 Task: Create Card Event Execution in Board Thought Leadership to Workspace Creative Services. Create Card Financial Performance Review in Board Event Marketing to Workspace Creative Services. Create Card Event Execution in Board Employee Performance Management and Evaluation to Workspace Creative Services
Action: Mouse moved to (56, 290)
Screenshot: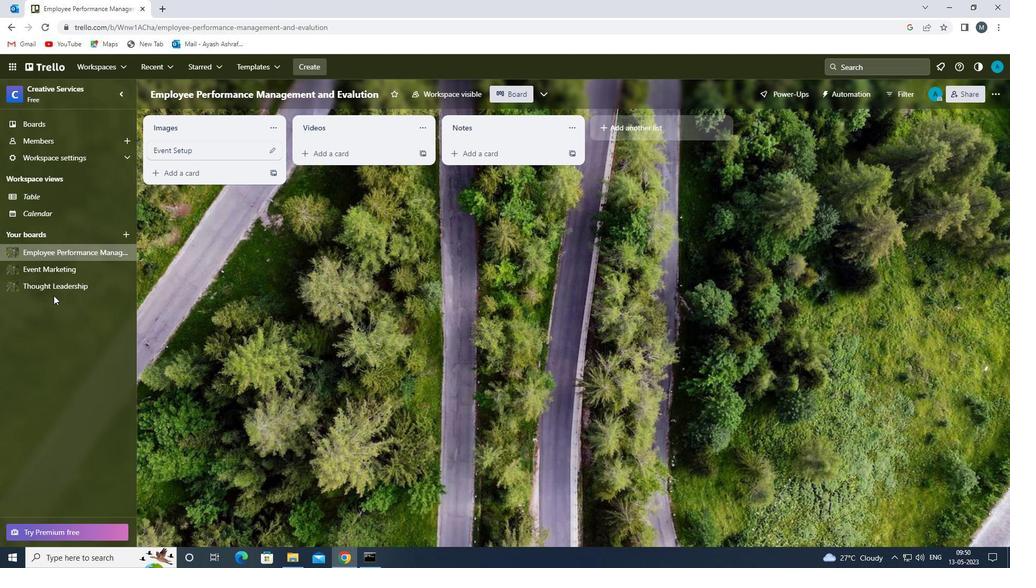 
Action: Mouse pressed left at (56, 290)
Screenshot: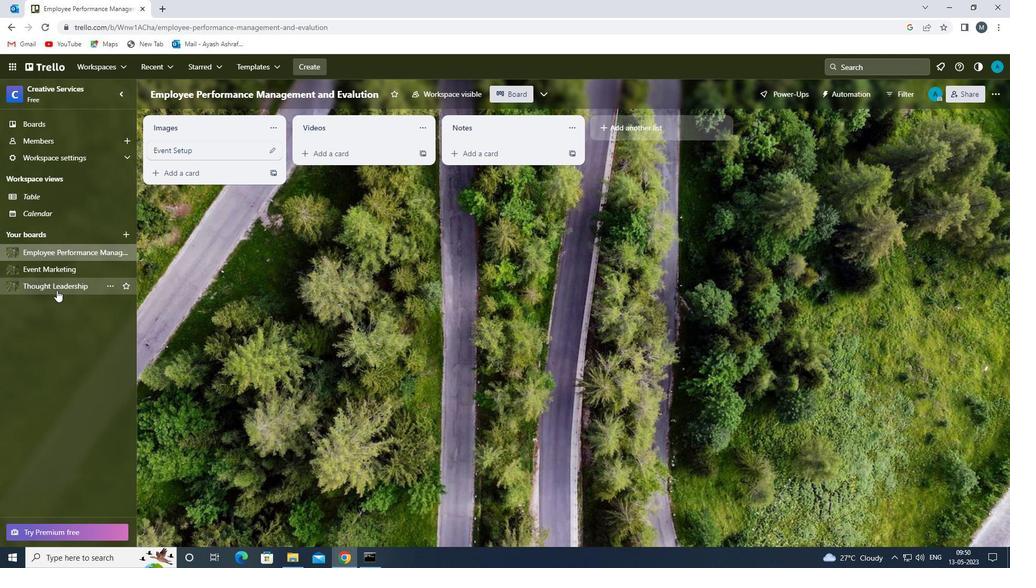
Action: Mouse moved to (341, 156)
Screenshot: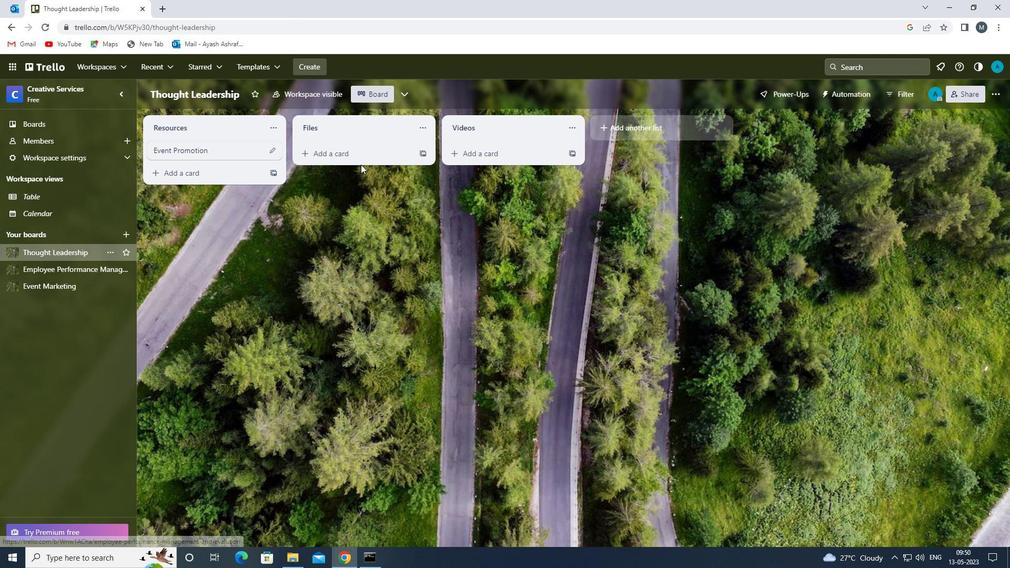 
Action: Mouse pressed left at (341, 156)
Screenshot: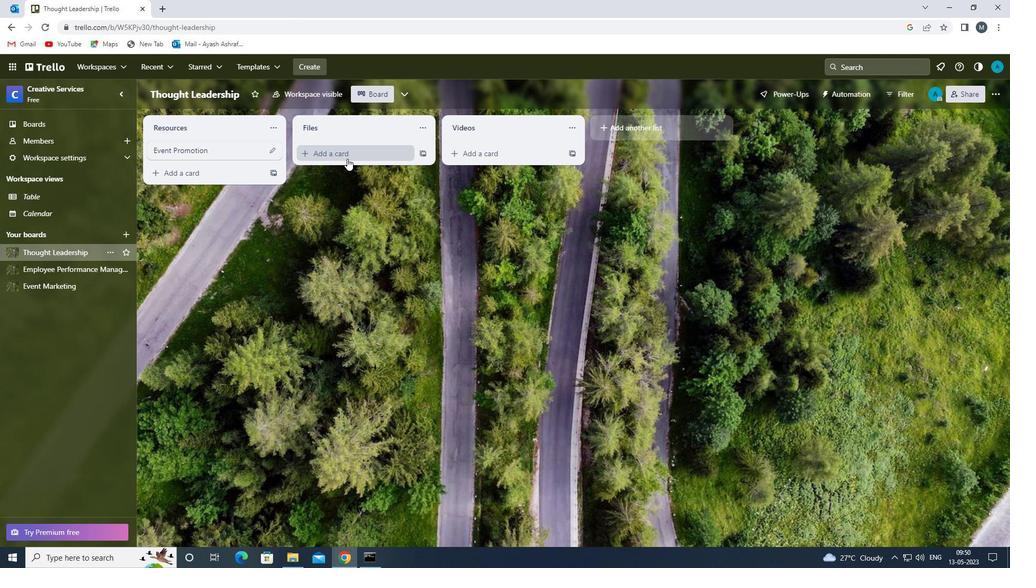 
Action: Mouse moved to (332, 161)
Screenshot: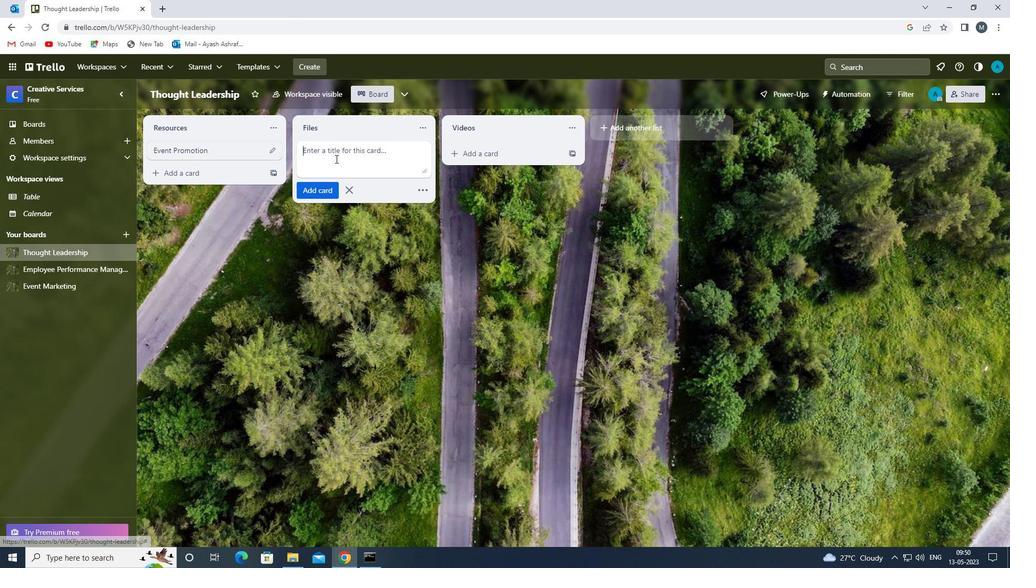 
Action: Mouse pressed left at (332, 161)
Screenshot: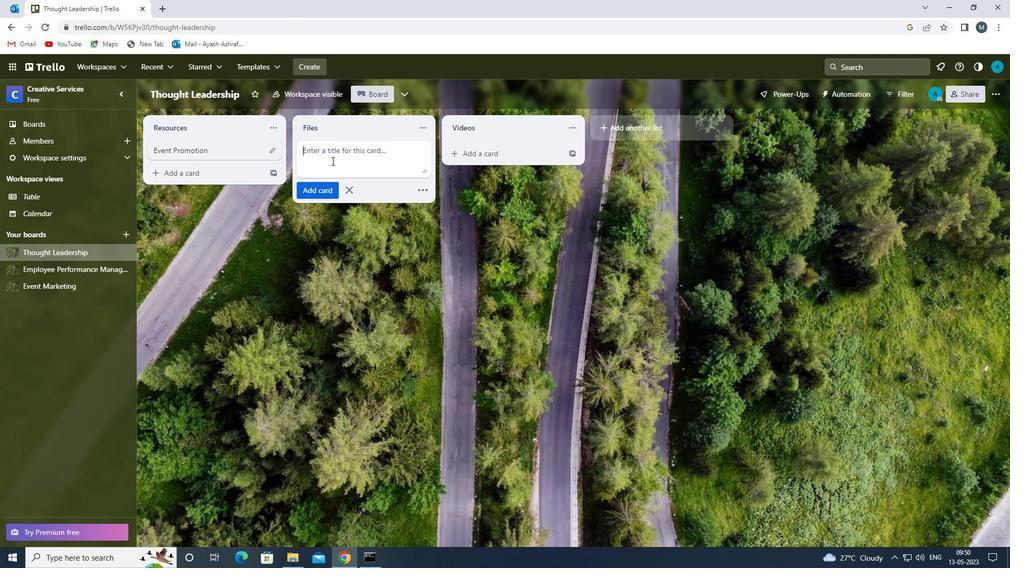 
Action: Mouse moved to (331, 161)
Screenshot: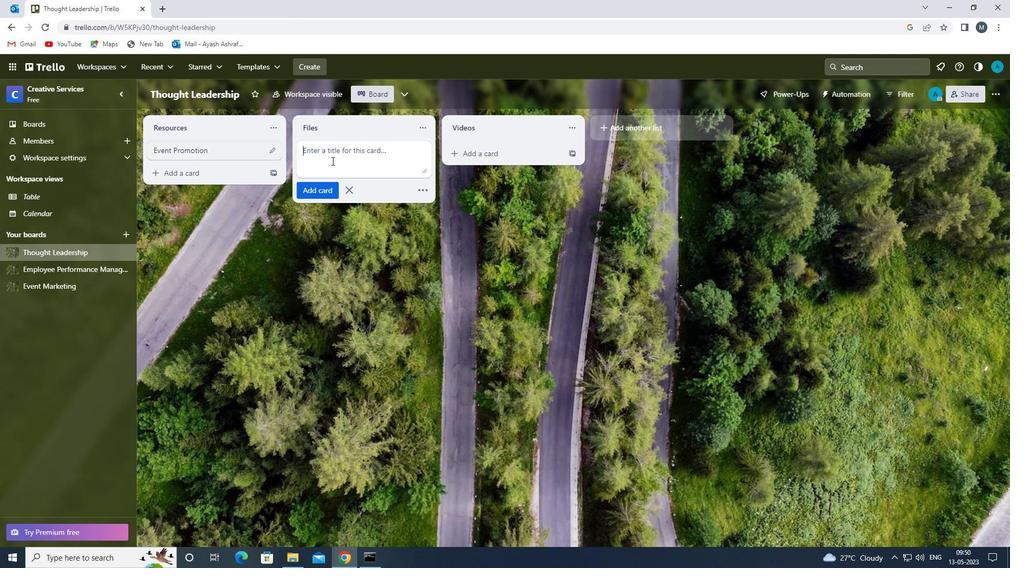 
Action: Key pressed <Key.shift><Key.shift><Key.shift><Key.shift><Key.shift>EVENT<Key.space><Key.shift><Key.shift><Key.shift><Key.shift><Key.shift><Key.shift>EXECUTION<Key.space>
Screenshot: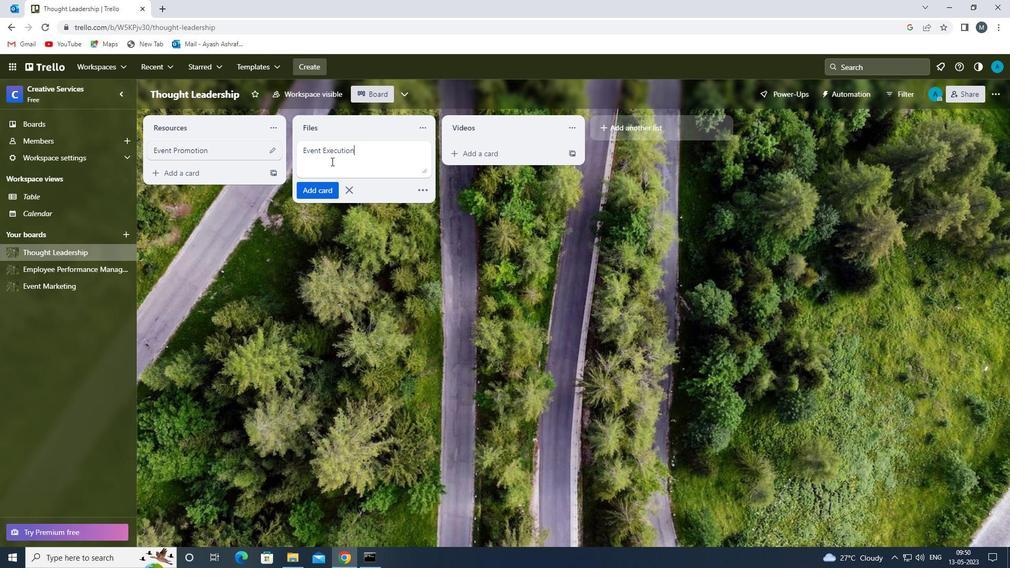 
Action: Mouse moved to (320, 189)
Screenshot: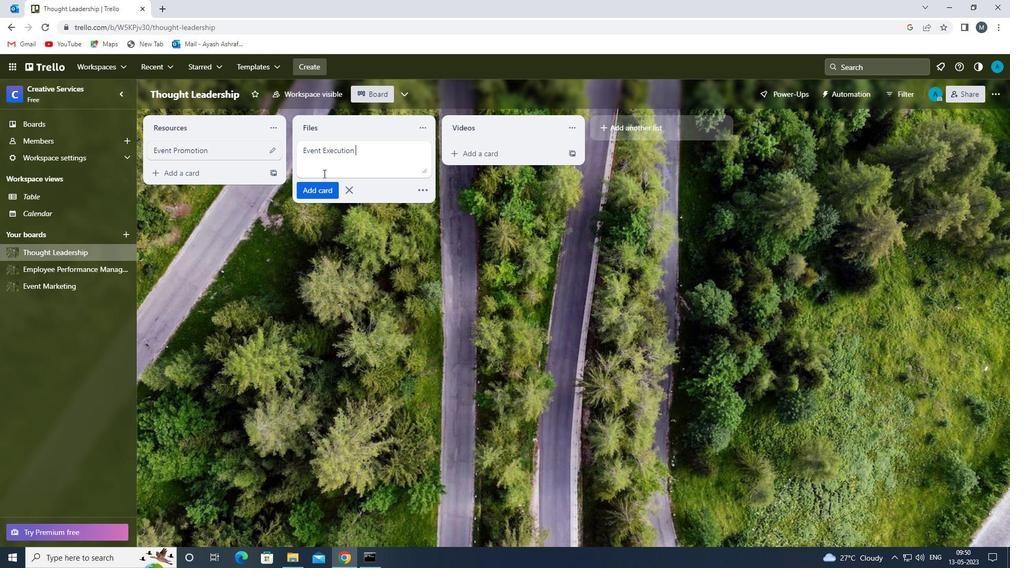 
Action: Mouse pressed left at (320, 189)
Screenshot: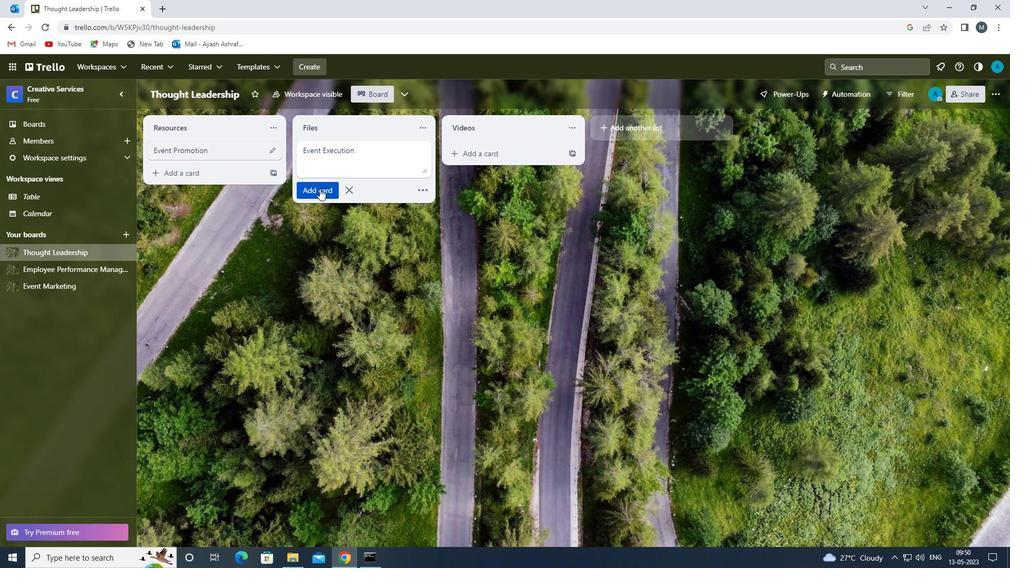 
Action: Mouse moved to (299, 273)
Screenshot: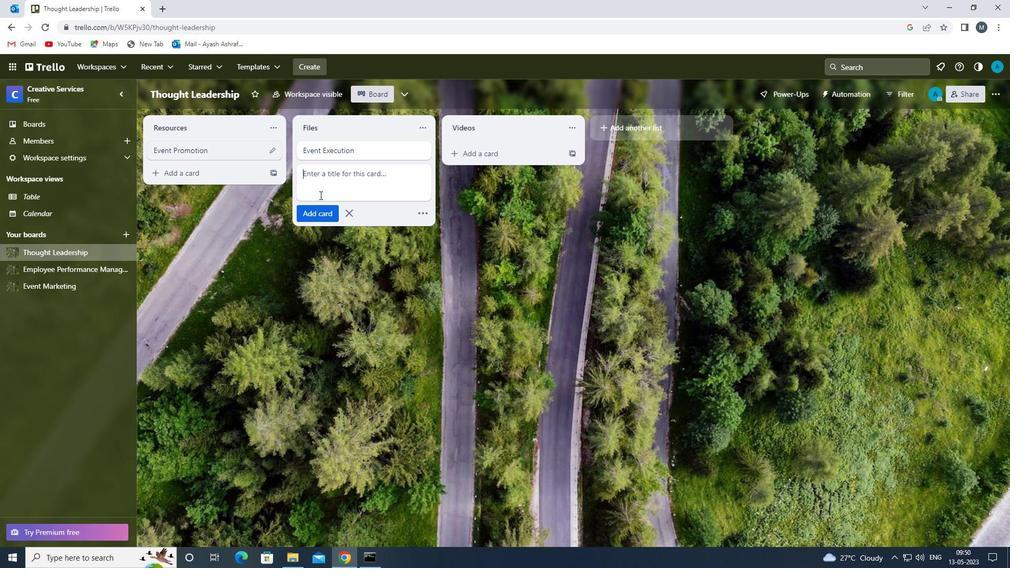 
Action: Mouse pressed left at (299, 273)
Screenshot: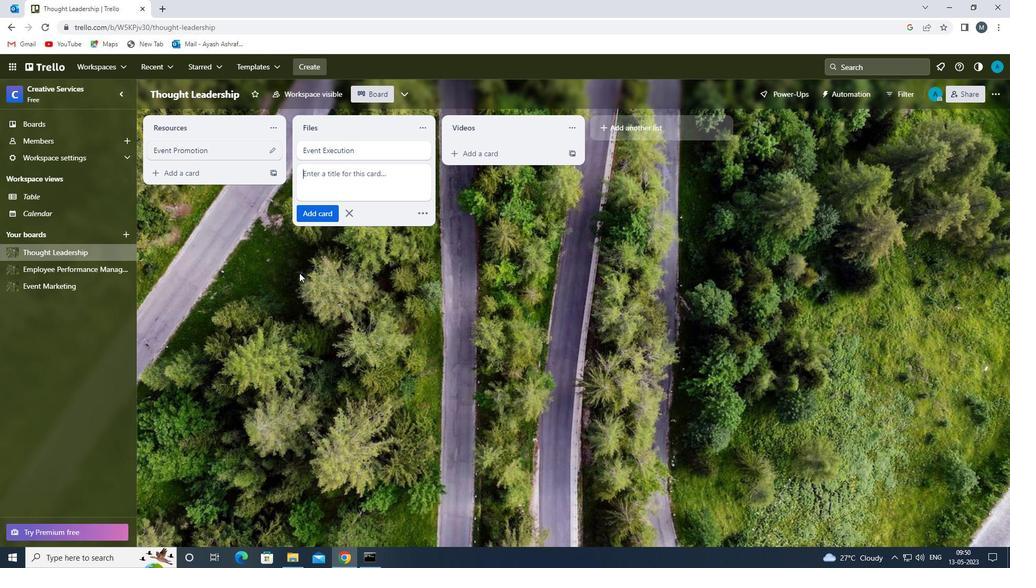 
Action: Mouse moved to (43, 286)
Screenshot: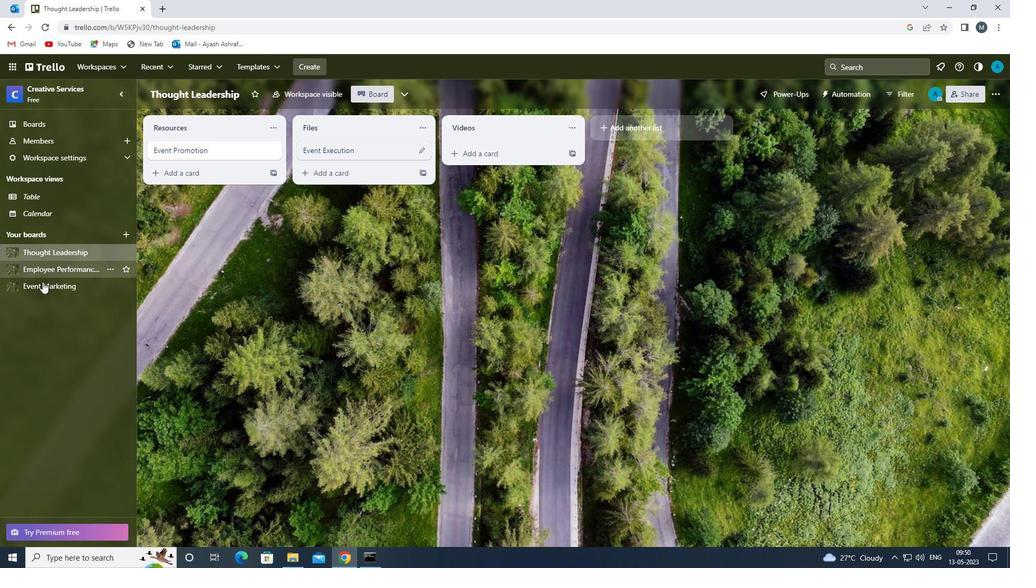 
Action: Mouse pressed left at (43, 286)
Screenshot: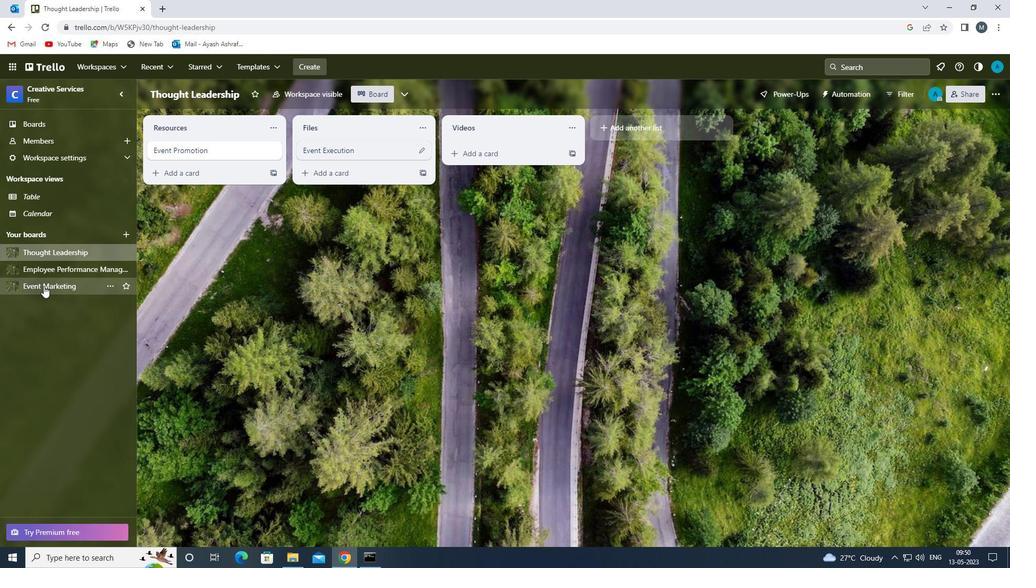 
Action: Mouse moved to (328, 152)
Screenshot: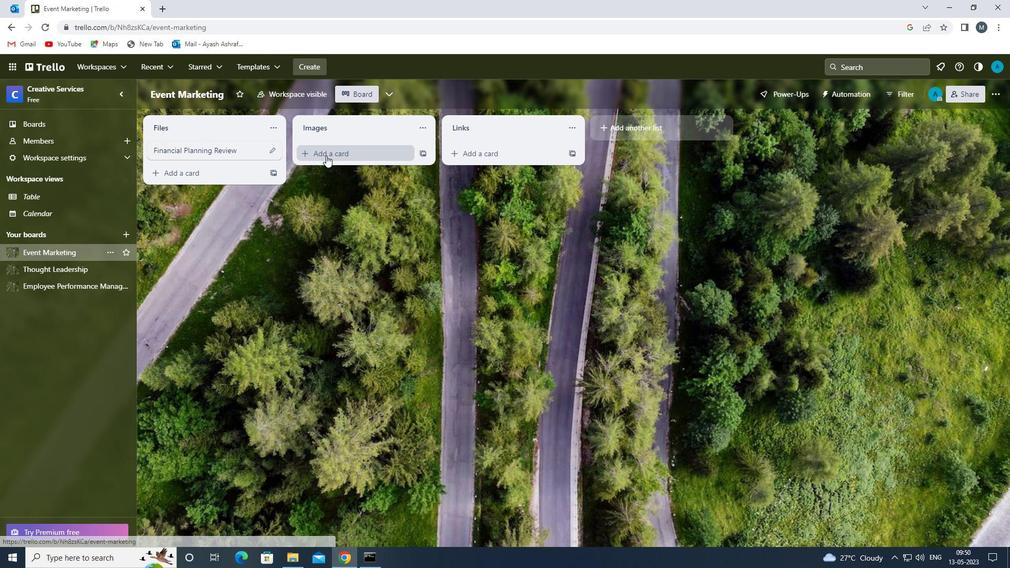 
Action: Mouse pressed left at (328, 152)
Screenshot: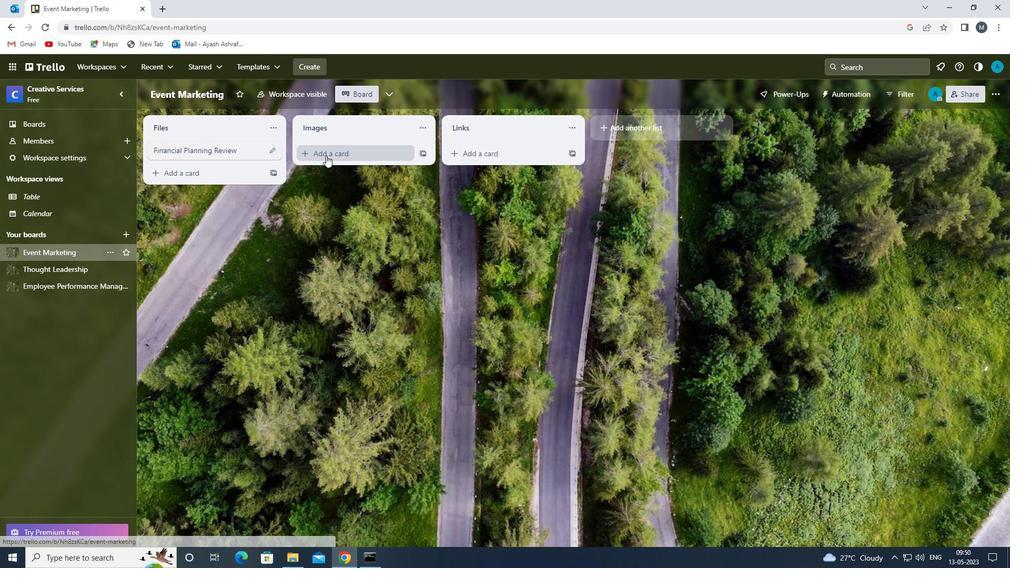 
Action: Mouse moved to (328, 162)
Screenshot: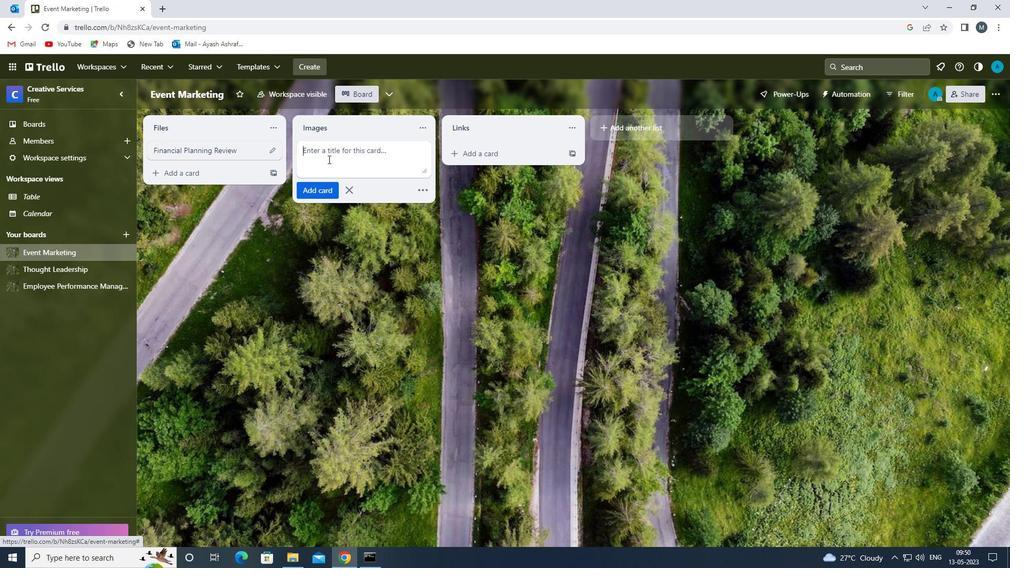 
Action: Mouse pressed left at (328, 162)
Screenshot: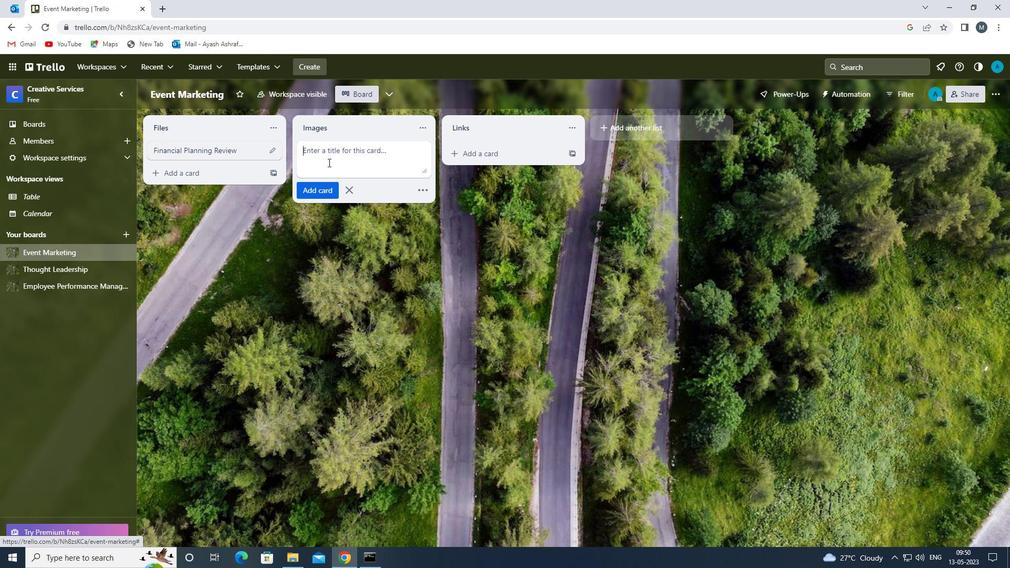 
Action: Key pressed <Key.shift><Key.shift><Key.shift>F<Key.backspace><Key.shift>FINANCIAL<Key.space><Key.shift>PERFORMANCE<Key.space>
Screenshot: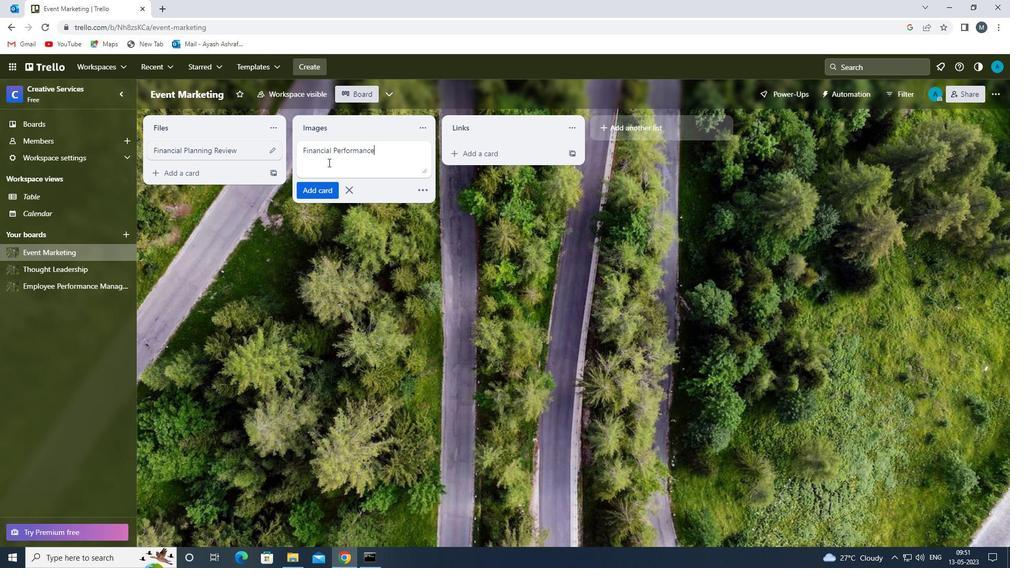 
Action: Mouse moved to (328, 192)
Screenshot: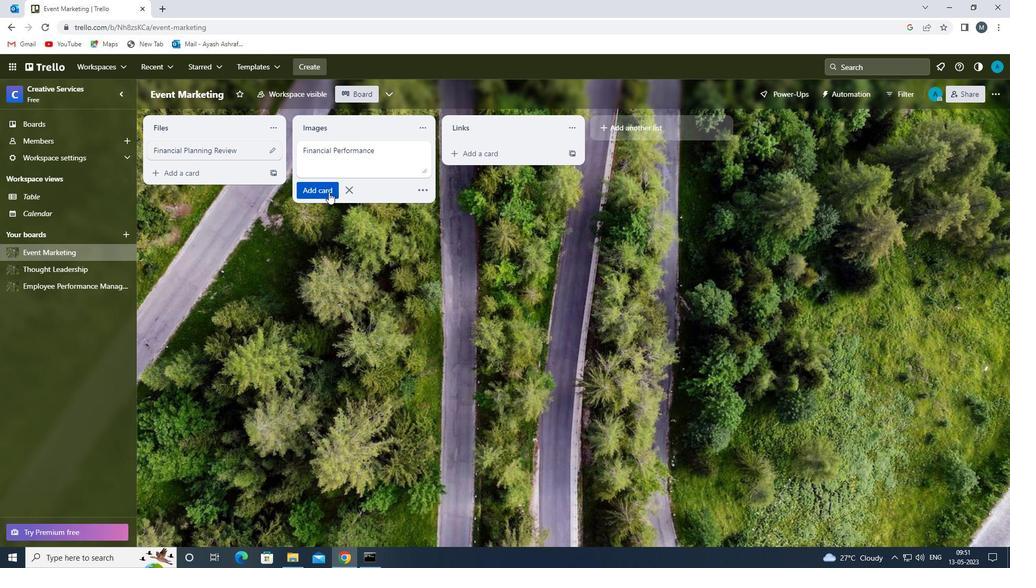 
Action: Mouse pressed left at (328, 192)
Screenshot: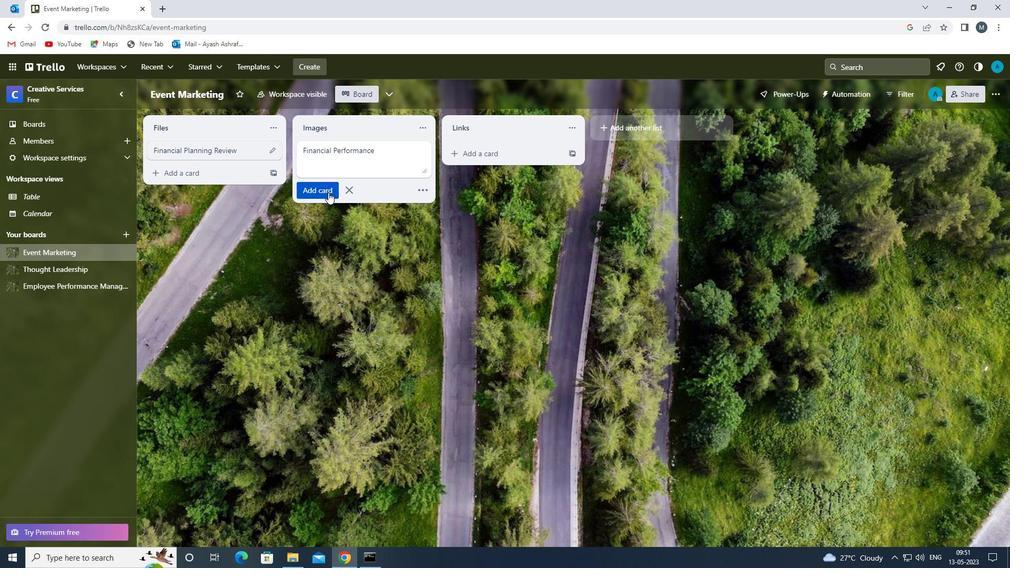 
Action: Mouse moved to (307, 260)
Screenshot: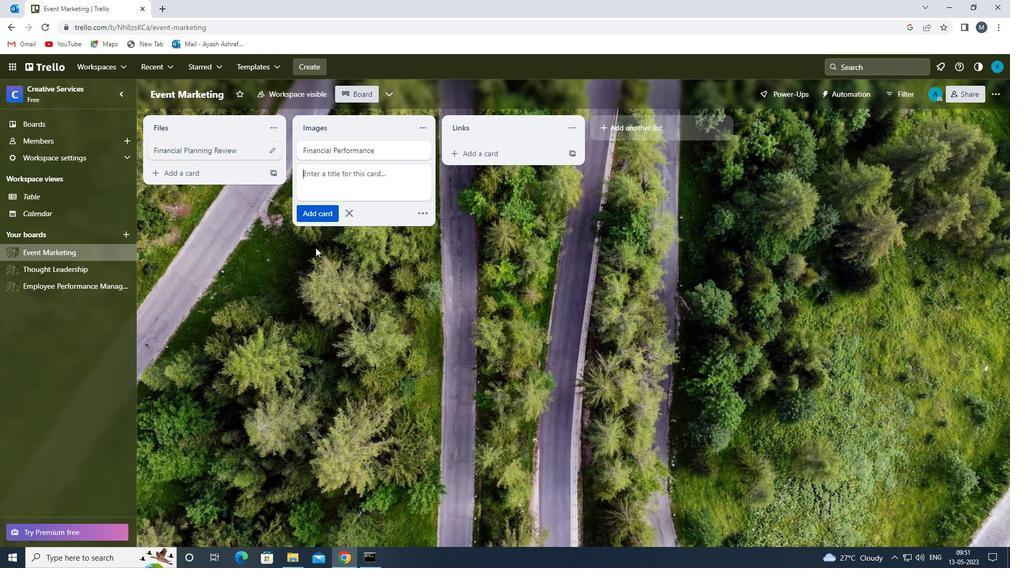 
Action: Mouse pressed left at (307, 260)
Screenshot: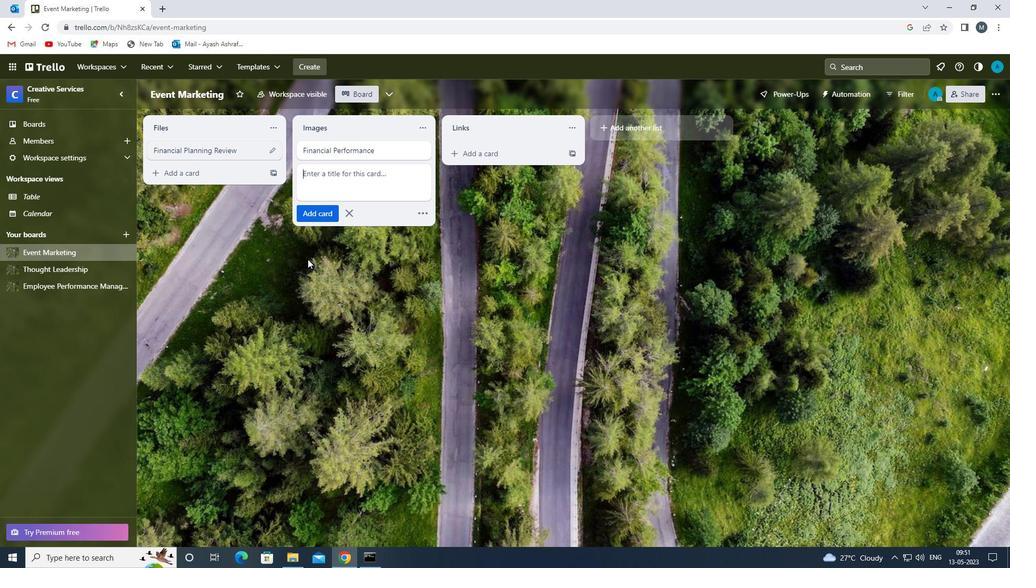 
Action: Mouse moved to (52, 292)
Screenshot: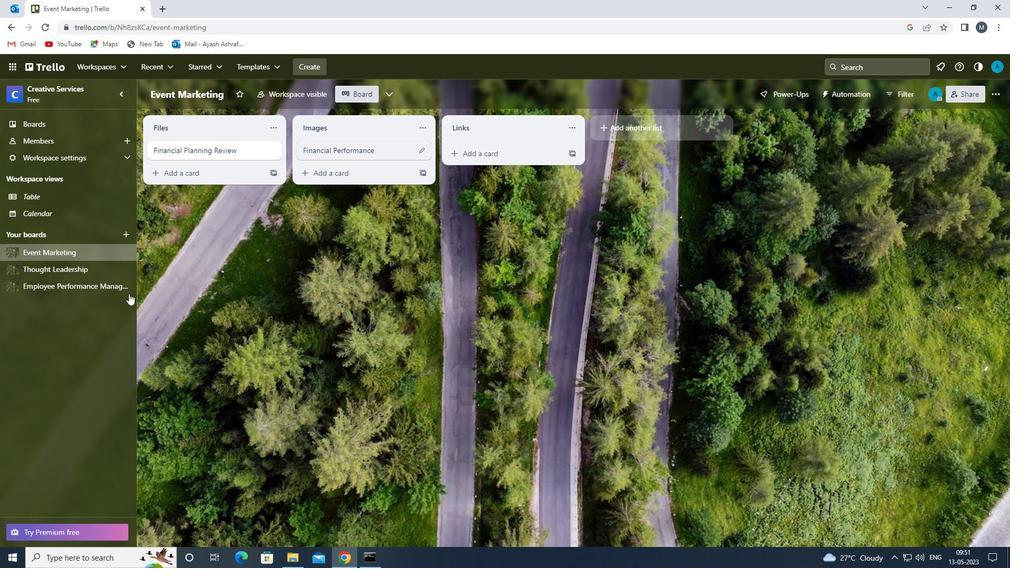 
Action: Mouse pressed left at (52, 292)
Screenshot: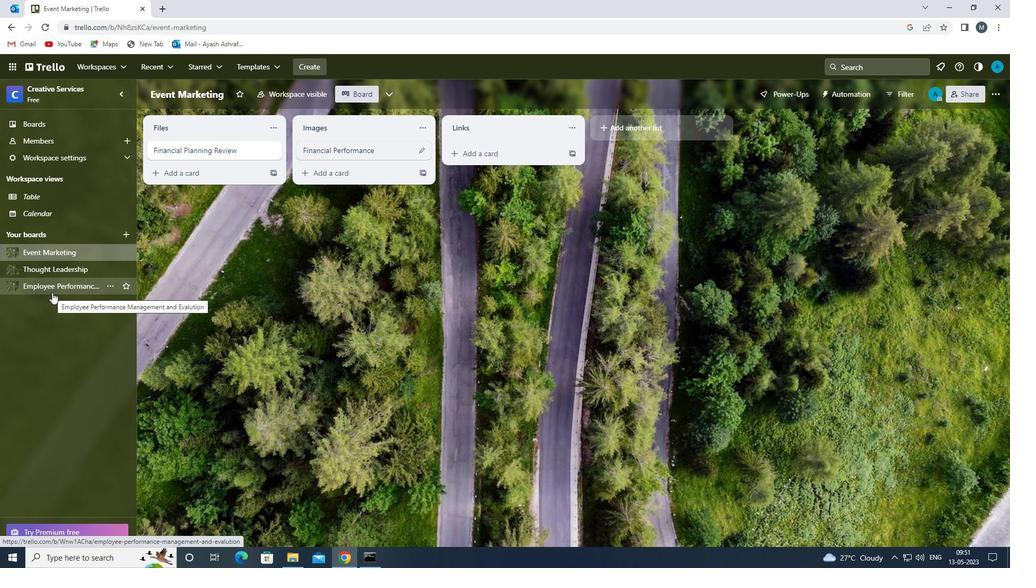 
Action: Mouse moved to (347, 157)
Screenshot: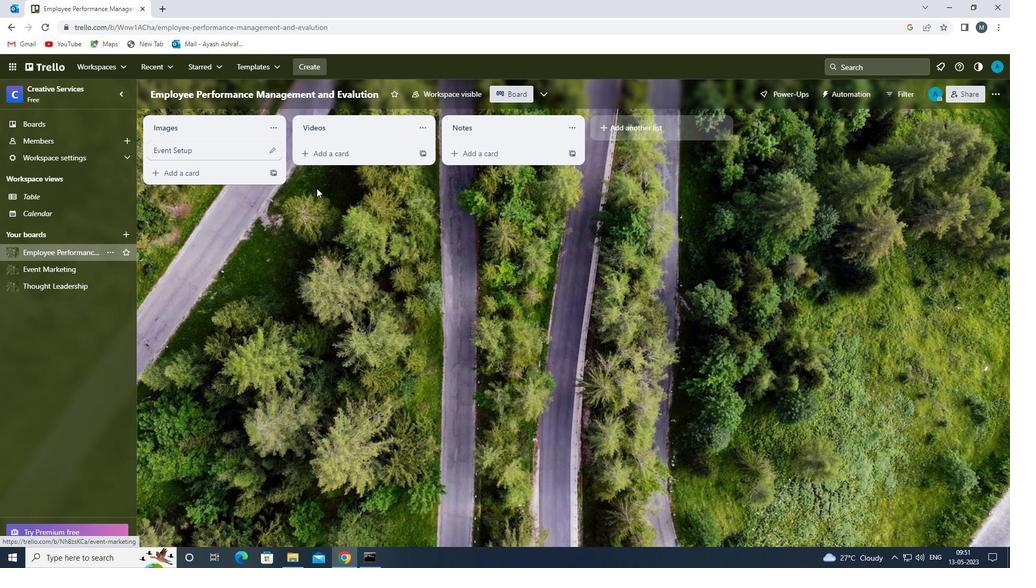 
Action: Mouse pressed left at (347, 157)
Screenshot: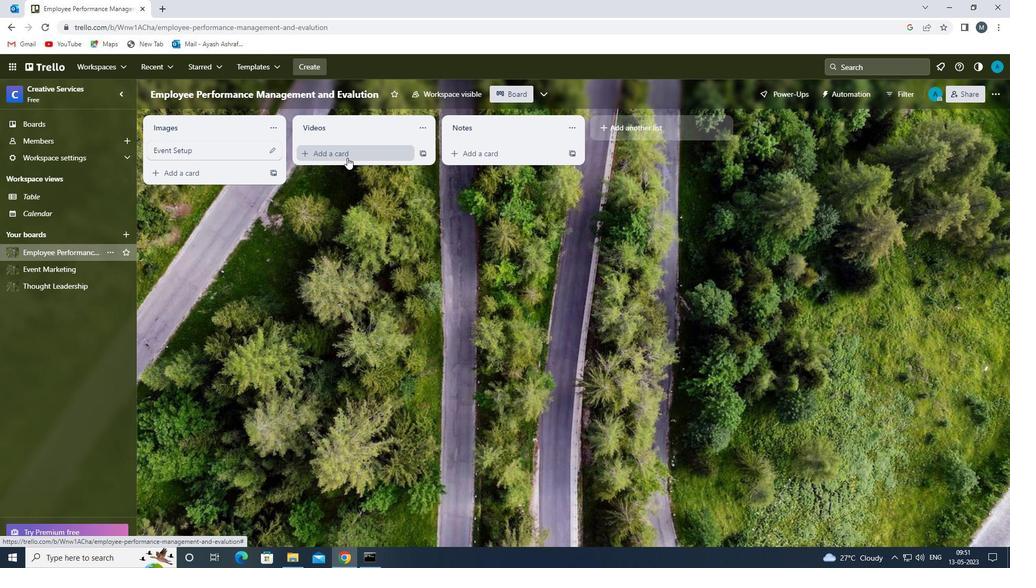 
Action: Mouse moved to (347, 157)
Screenshot: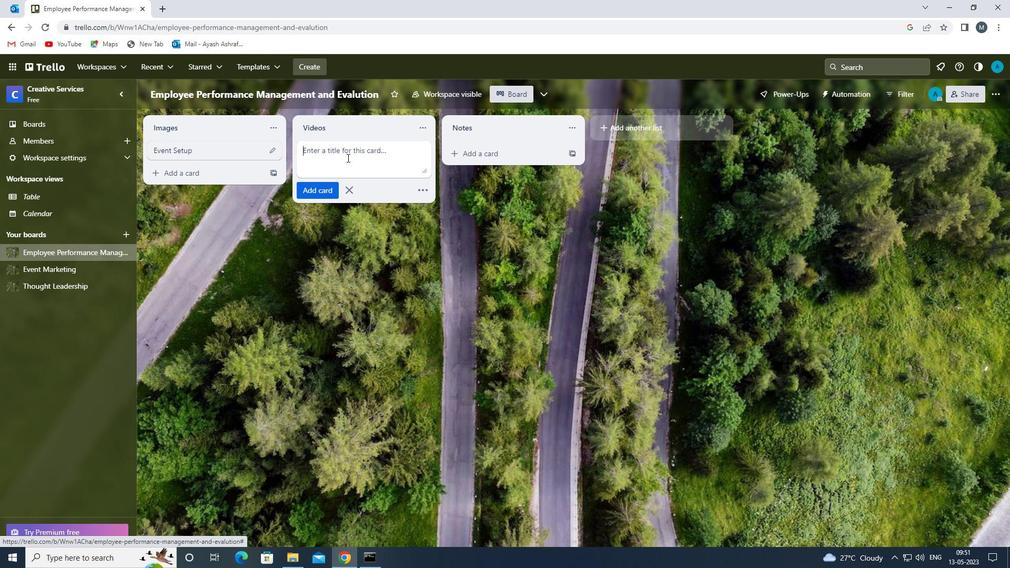 
Action: Mouse pressed left at (347, 157)
Screenshot: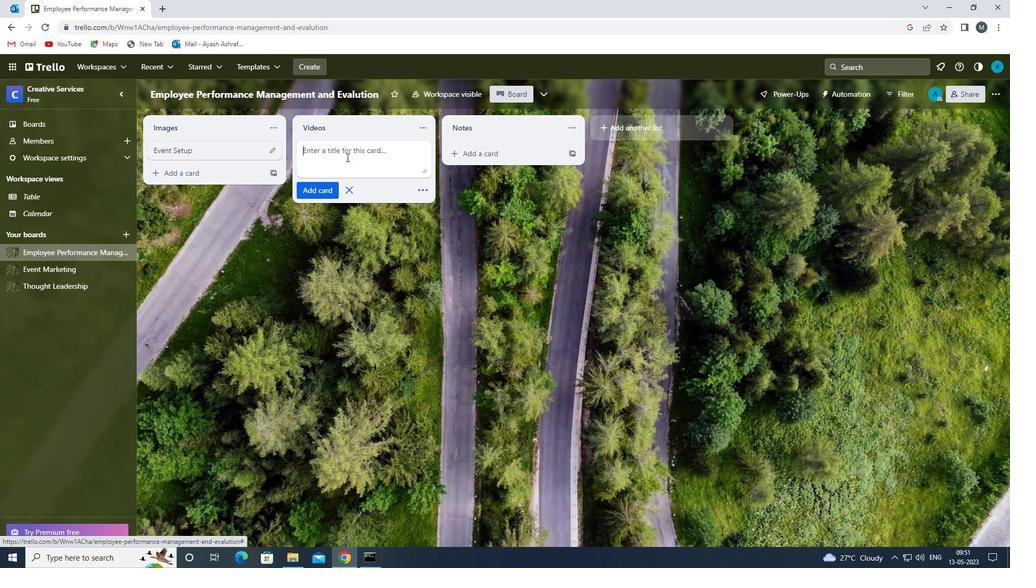 
Action: Key pressed <Key.shift>EVENT<Key.space><Key.shift>EXECUTION<Key.space>
Screenshot: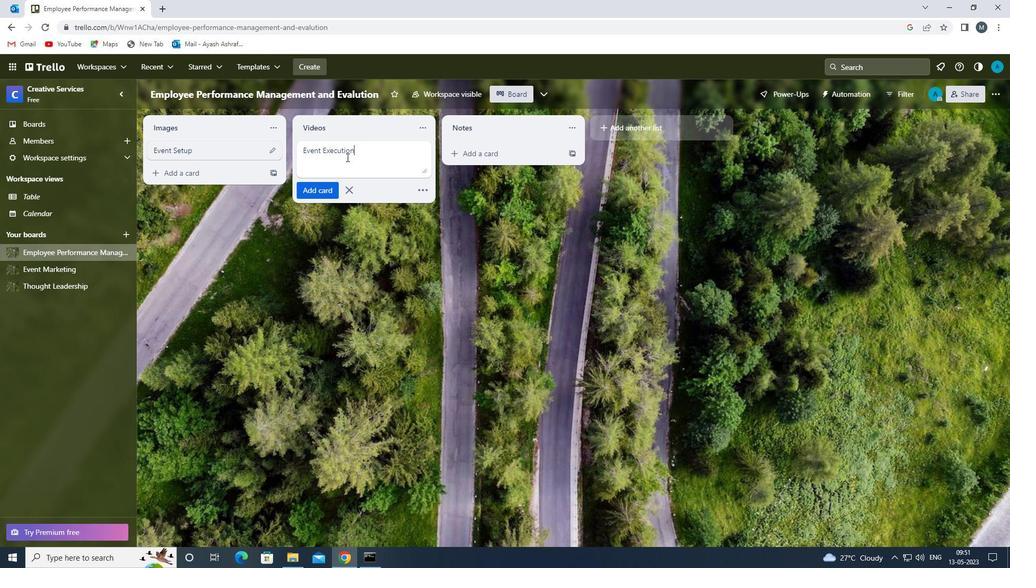 
Action: Mouse moved to (318, 193)
Screenshot: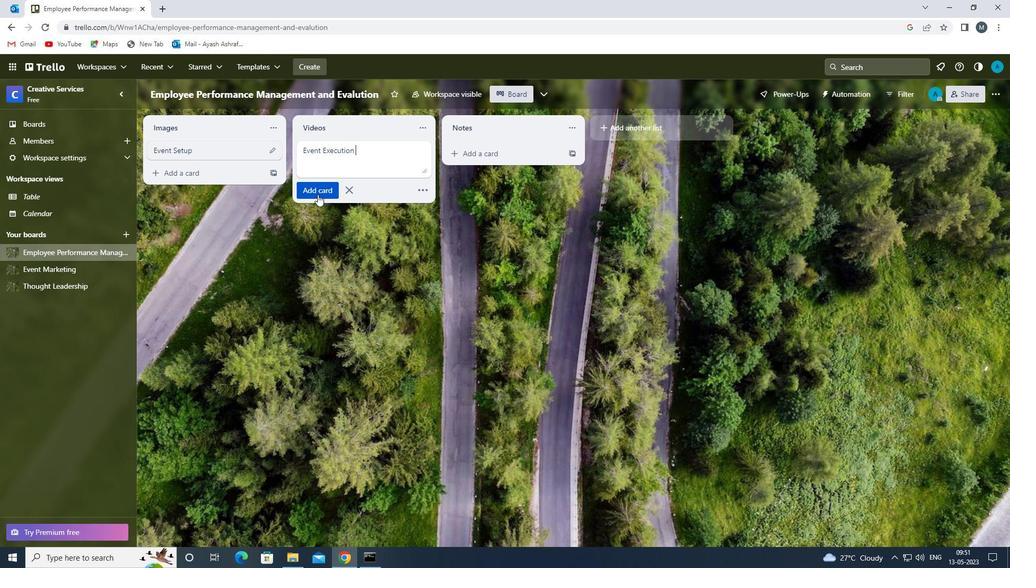 
Action: Mouse pressed left at (318, 193)
Screenshot: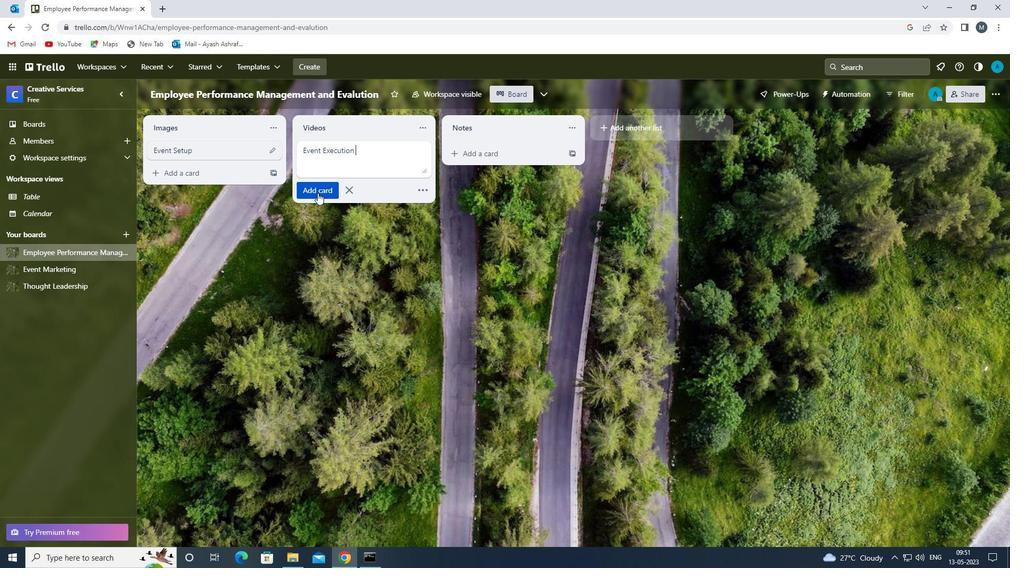 
Action: Mouse moved to (283, 288)
Screenshot: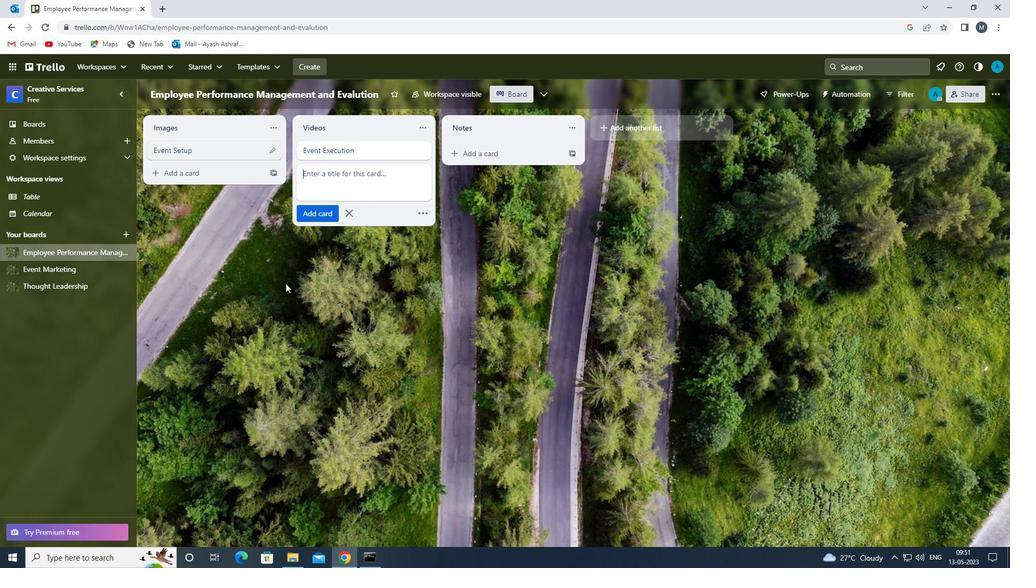 
Action: Mouse pressed left at (283, 288)
Screenshot: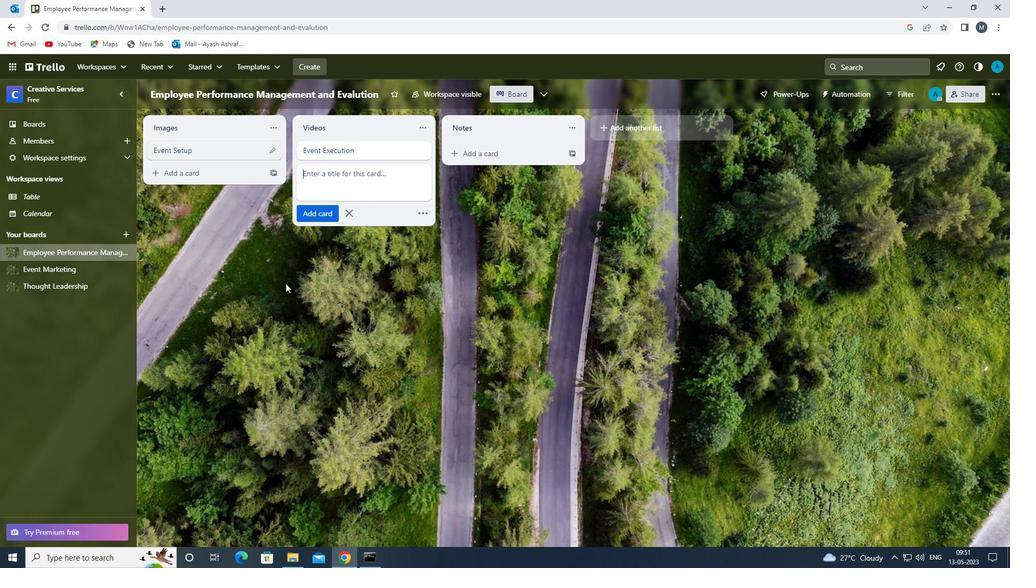 
